 Task: Look for products from High Brew only.
Action: Mouse moved to (16, 124)
Screenshot: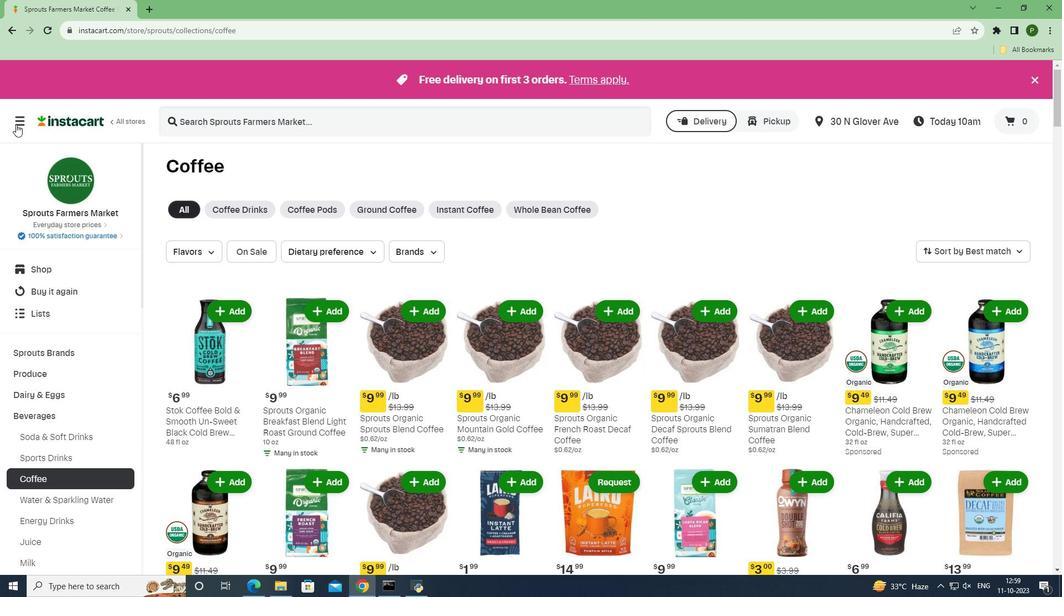 
Action: Mouse pressed left at (16, 124)
Screenshot: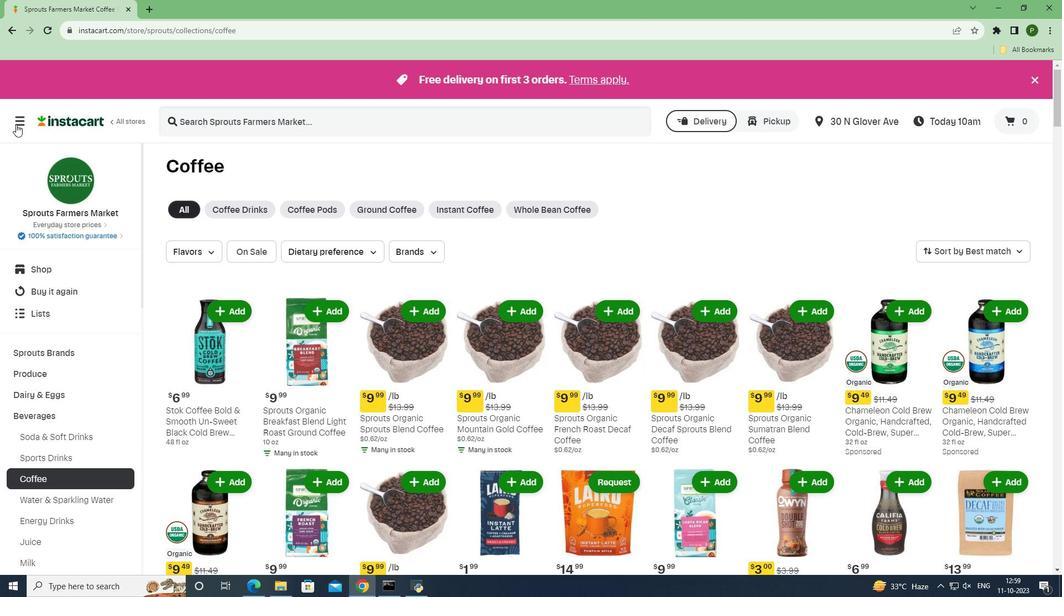 
Action: Mouse moved to (13, 292)
Screenshot: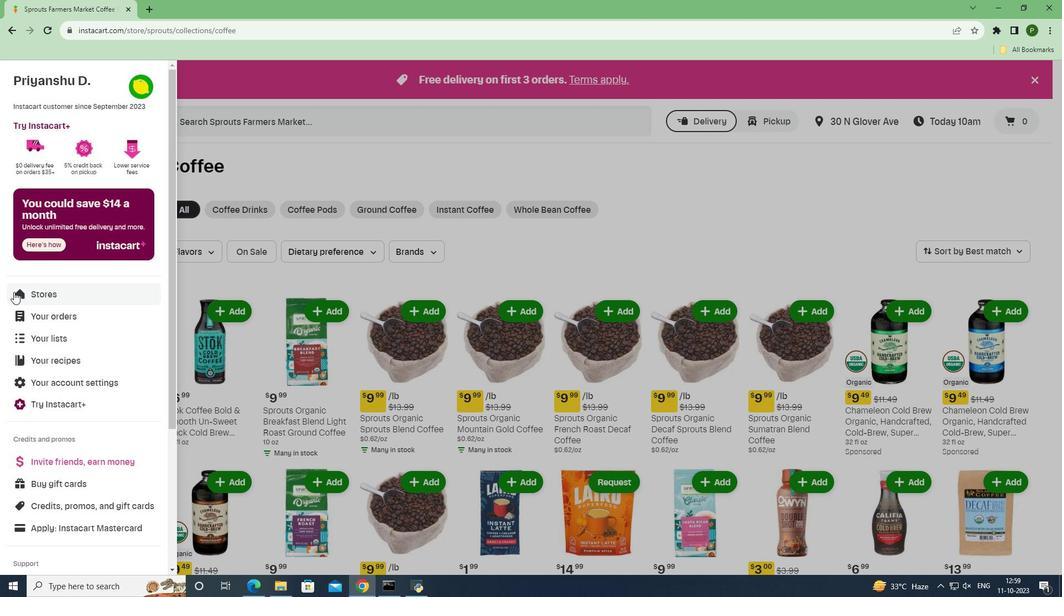 
Action: Mouse pressed left at (13, 292)
Screenshot: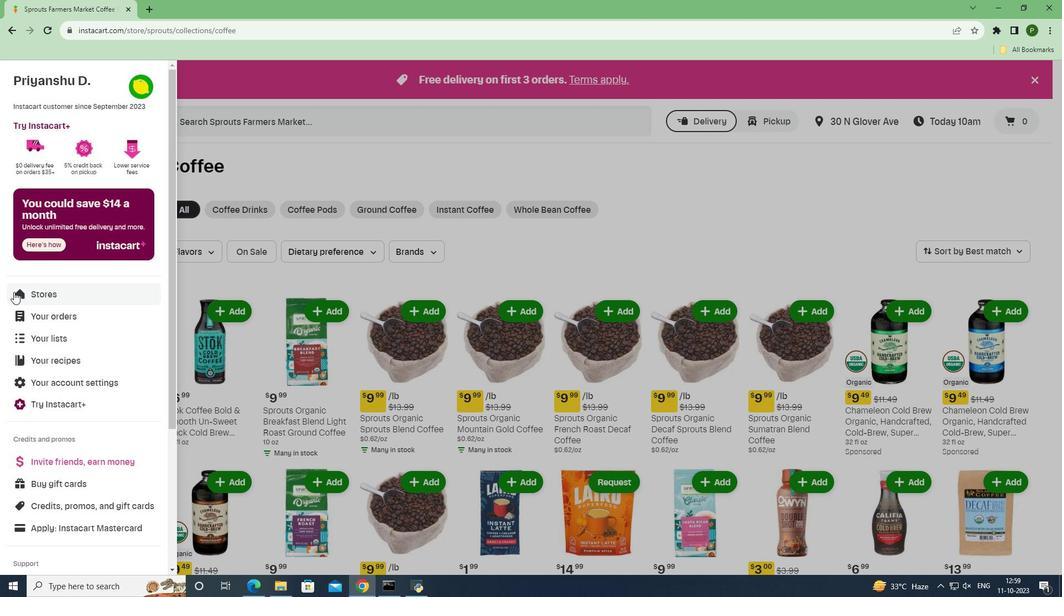 
Action: Mouse moved to (253, 125)
Screenshot: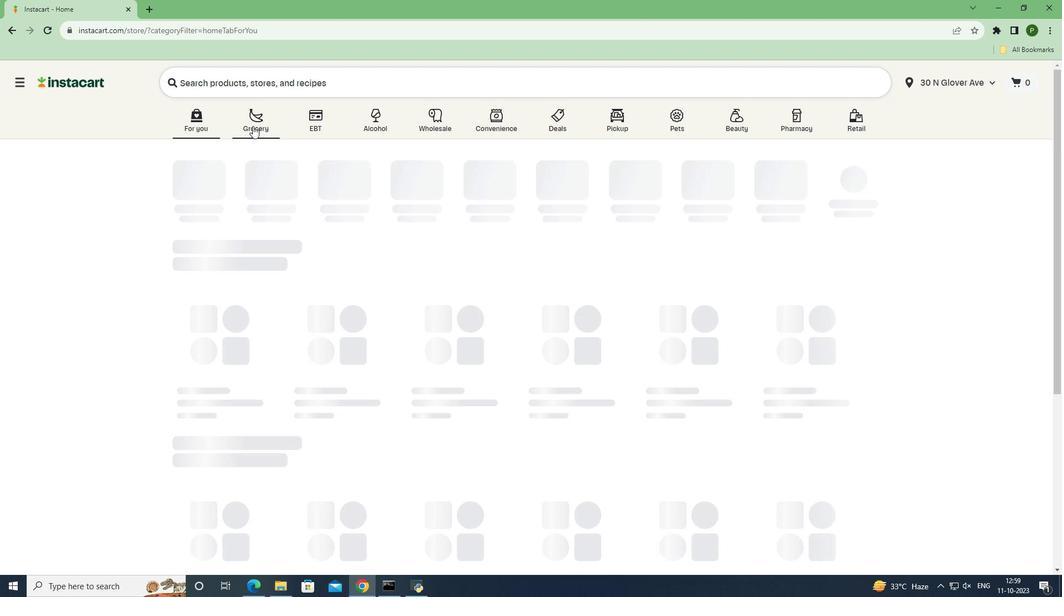 
Action: Mouse pressed left at (253, 125)
Screenshot: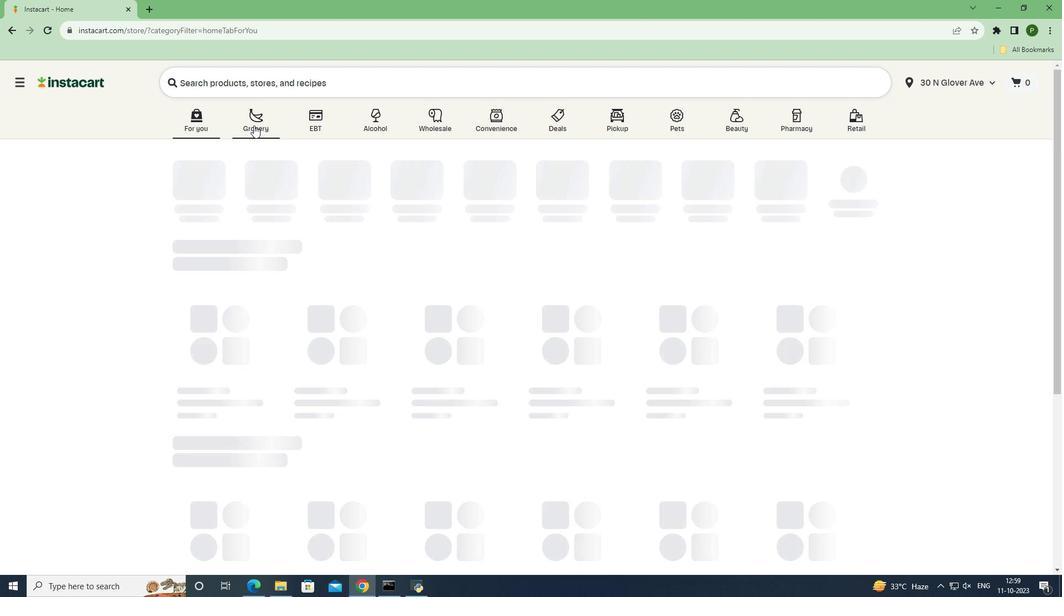 
Action: Mouse moved to (464, 257)
Screenshot: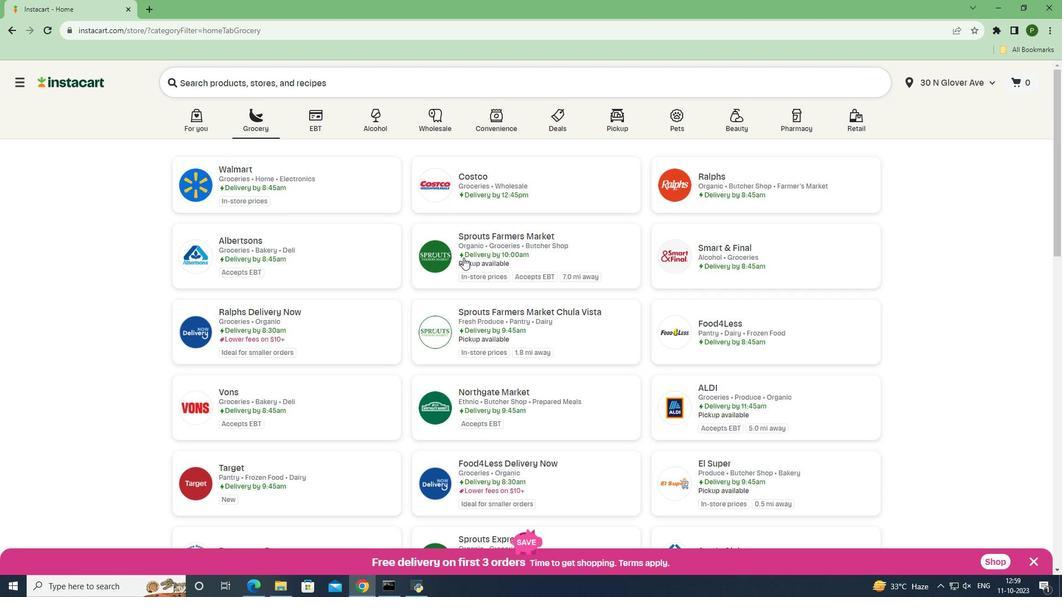 
Action: Mouse pressed left at (464, 257)
Screenshot: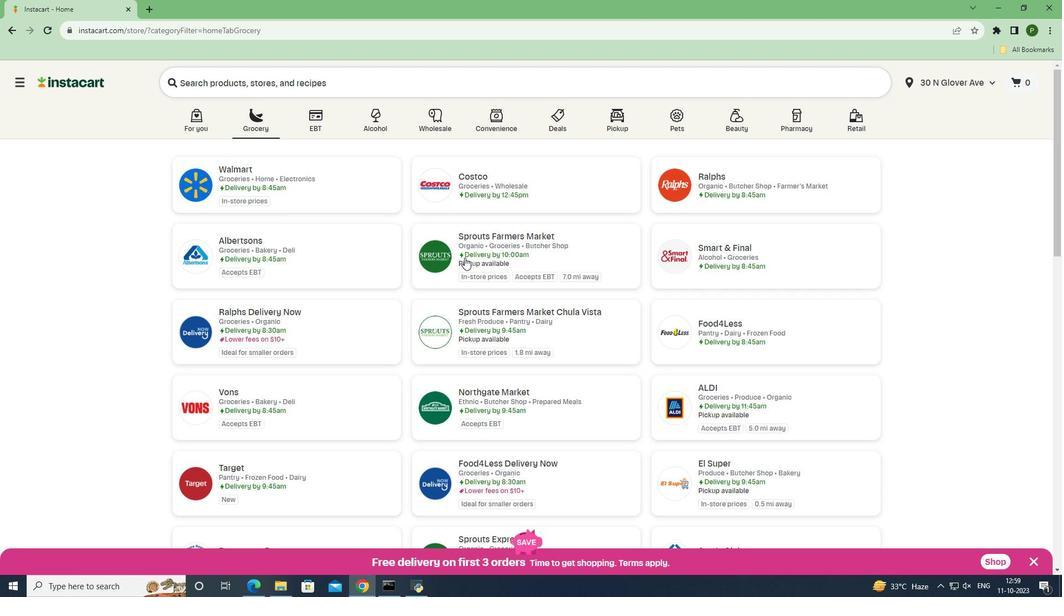 
Action: Mouse moved to (60, 416)
Screenshot: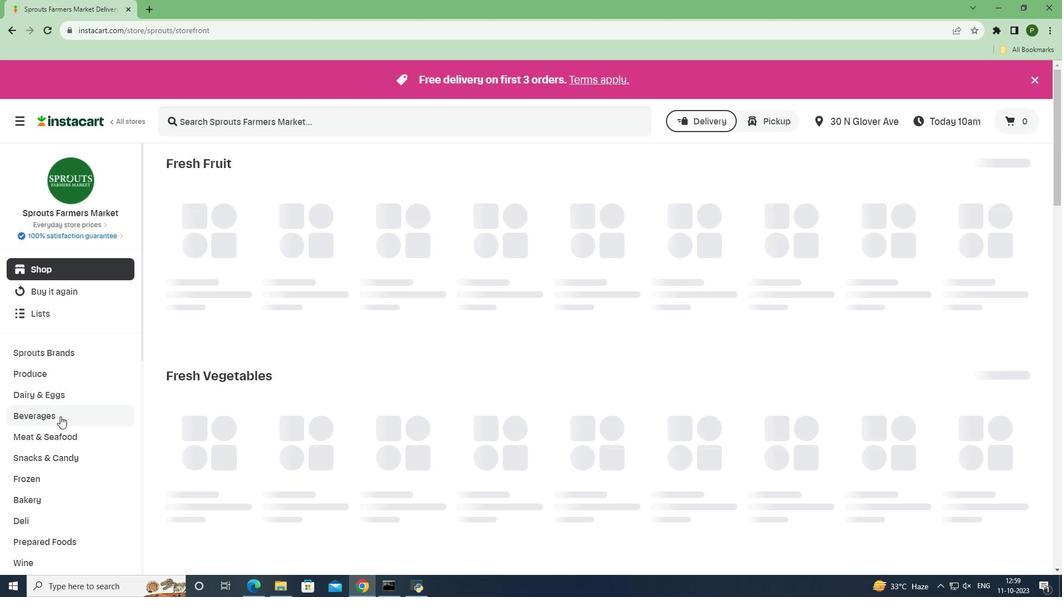 
Action: Mouse pressed left at (60, 416)
Screenshot: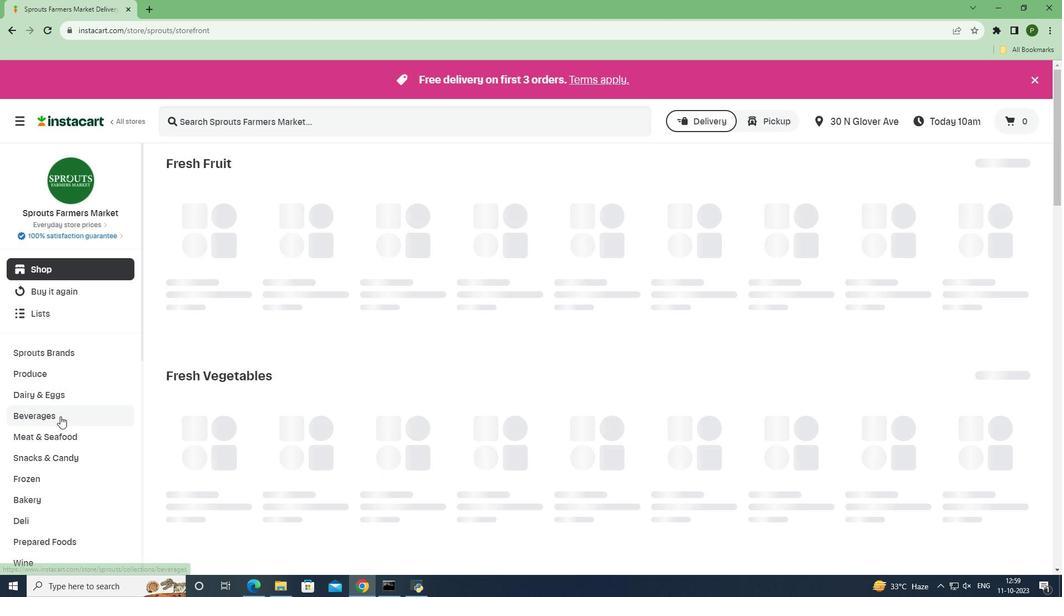 
Action: Mouse moved to (55, 485)
Screenshot: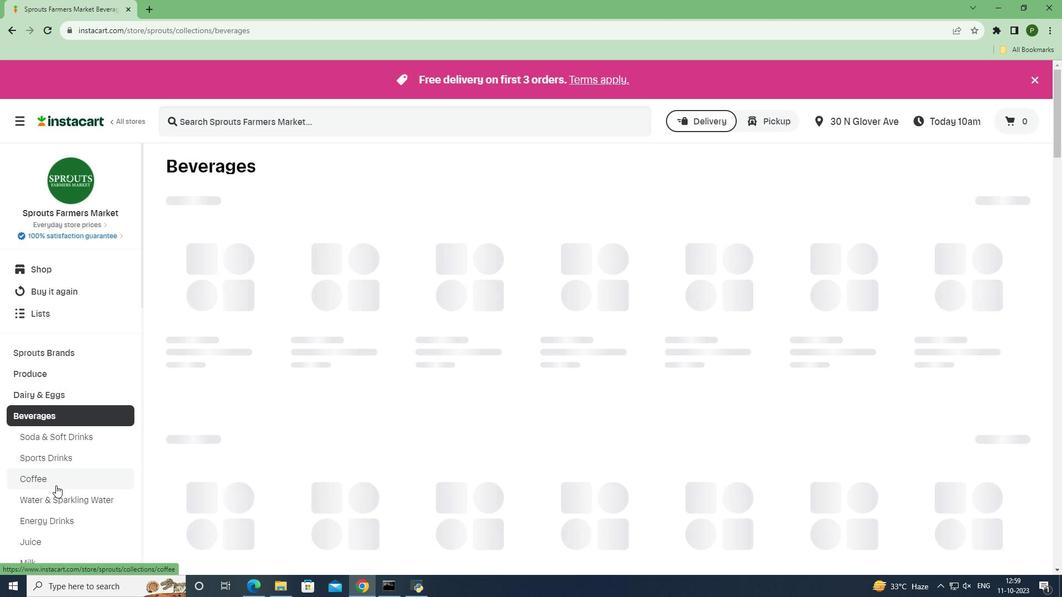 
Action: Mouse pressed left at (55, 485)
Screenshot: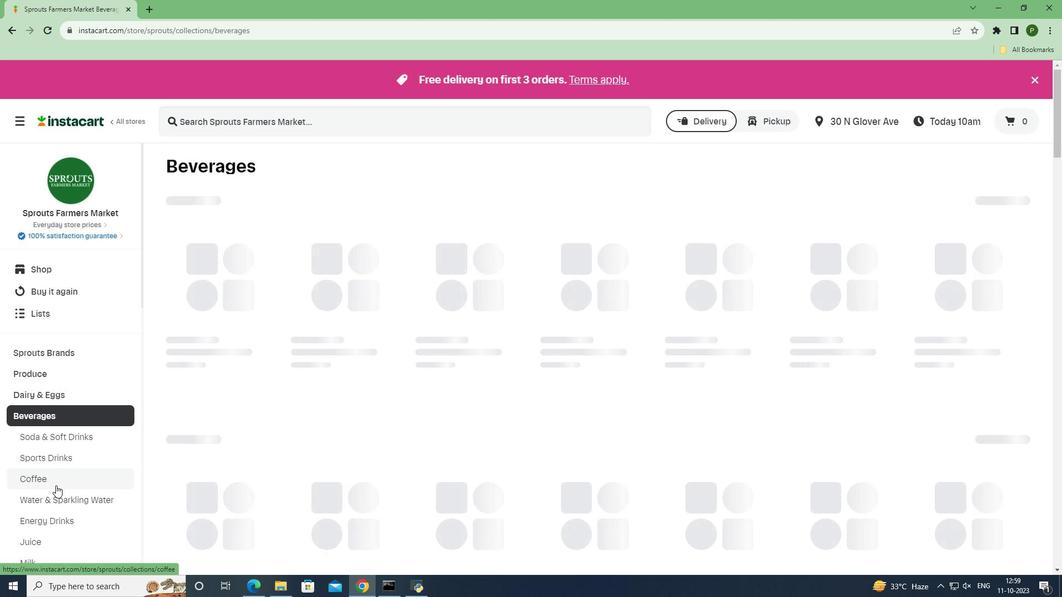 
Action: Mouse moved to (439, 248)
Screenshot: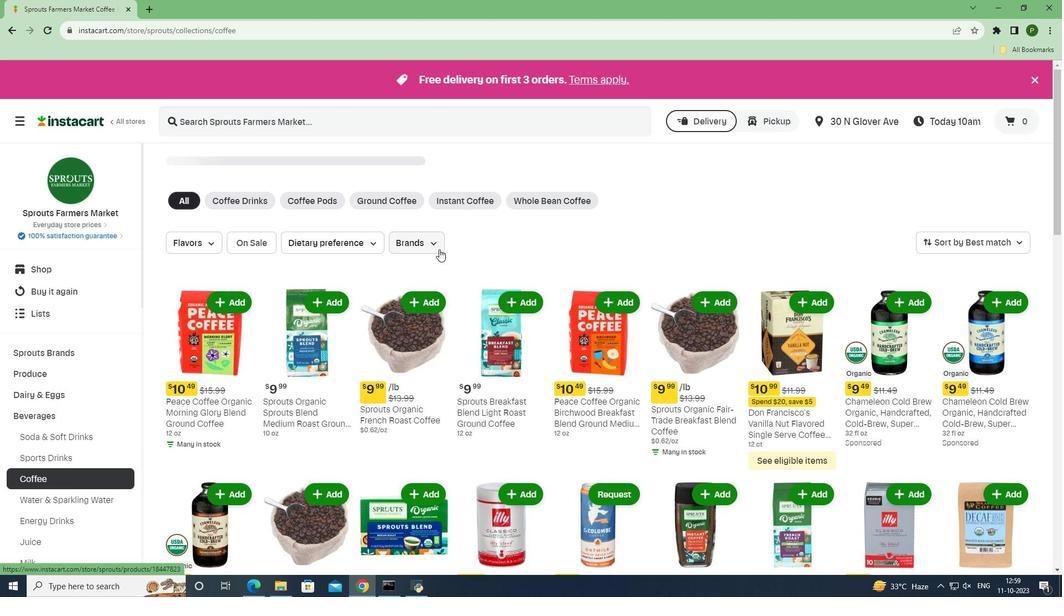 
Action: Mouse pressed left at (439, 248)
Screenshot: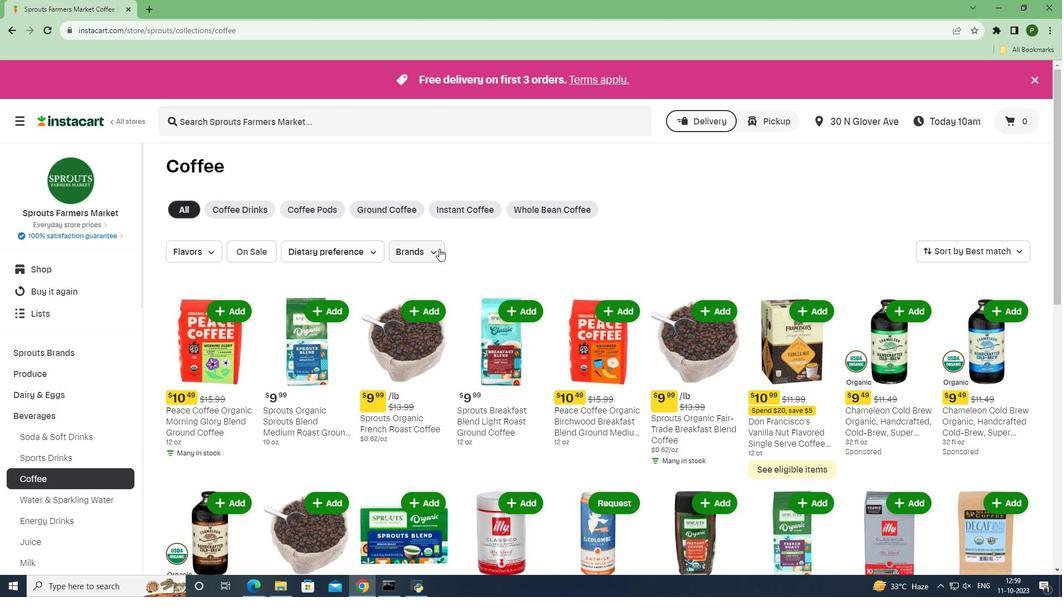 
Action: Mouse moved to (444, 339)
Screenshot: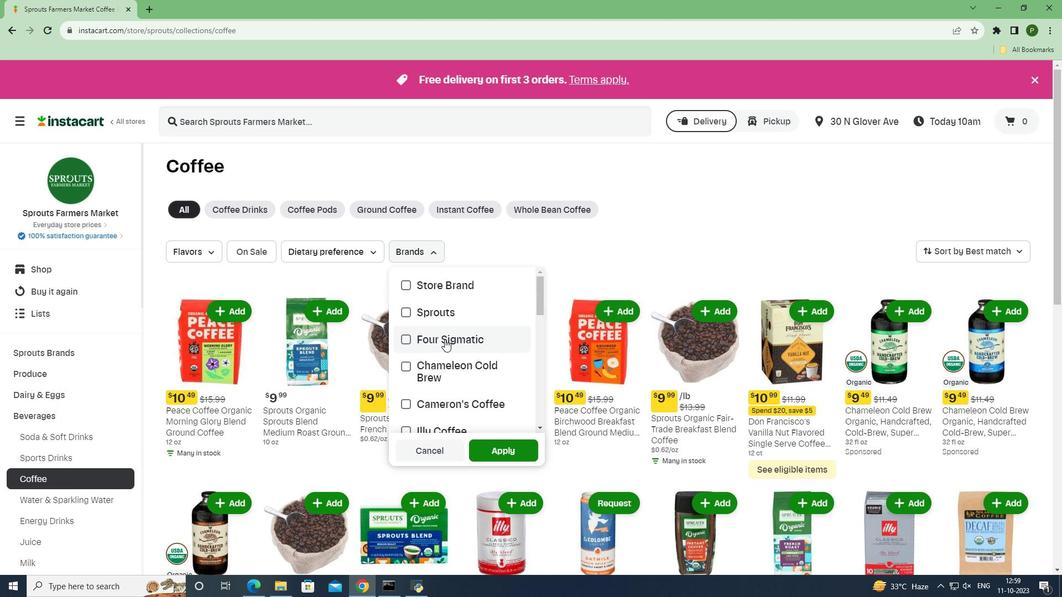 
Action: Mouse scrolled (444, 339) with delta (0, 0)
Screenshot: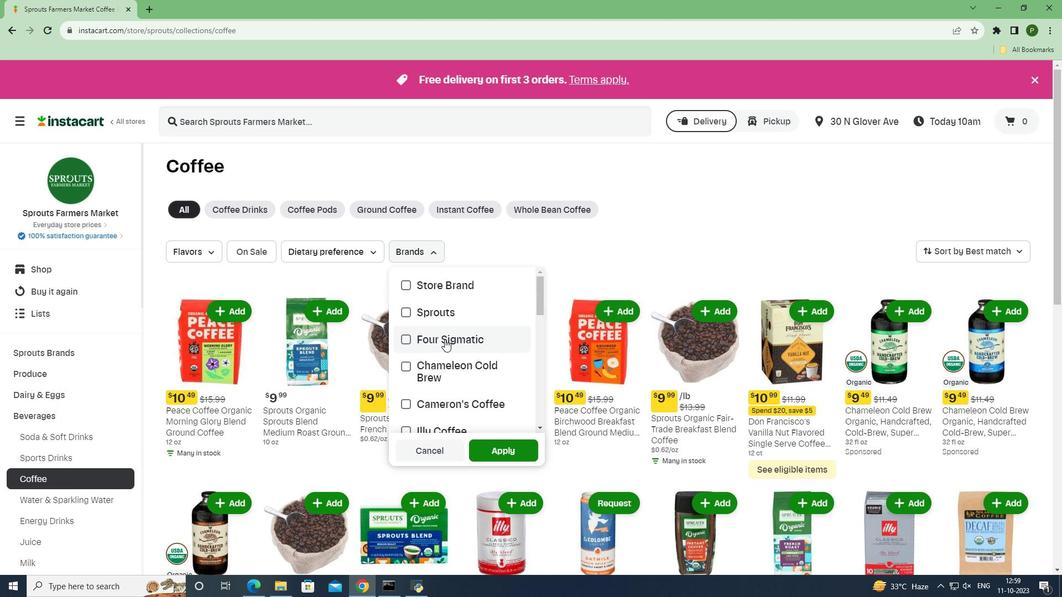 
Action: Mouse scrolled (444, 339) with delta (0, 0)
Screenshot: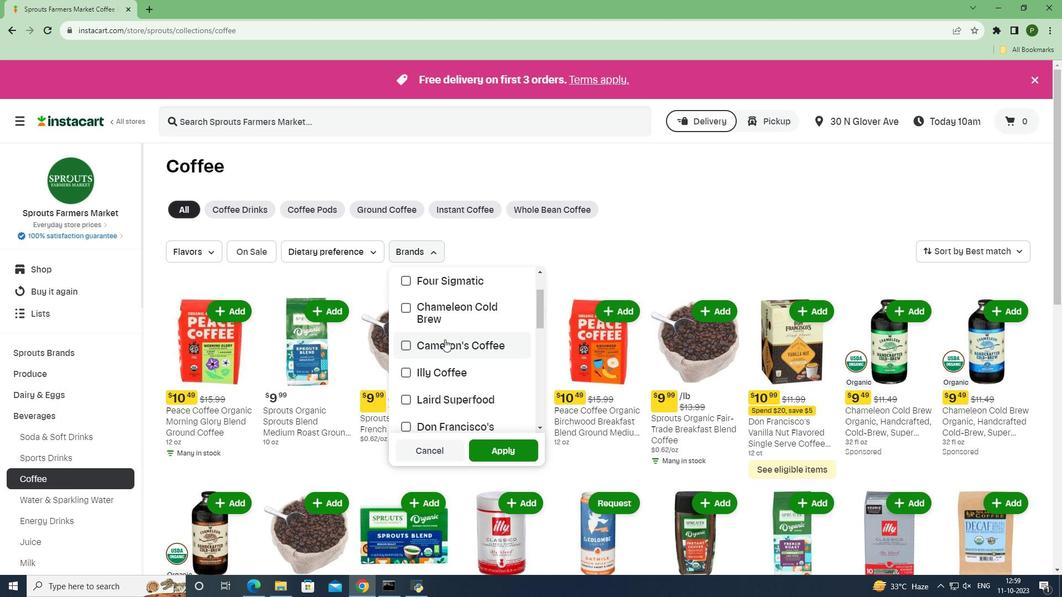 
Action: Mouse scrolled (444, 339) with delta (0, 0)
Screenshot: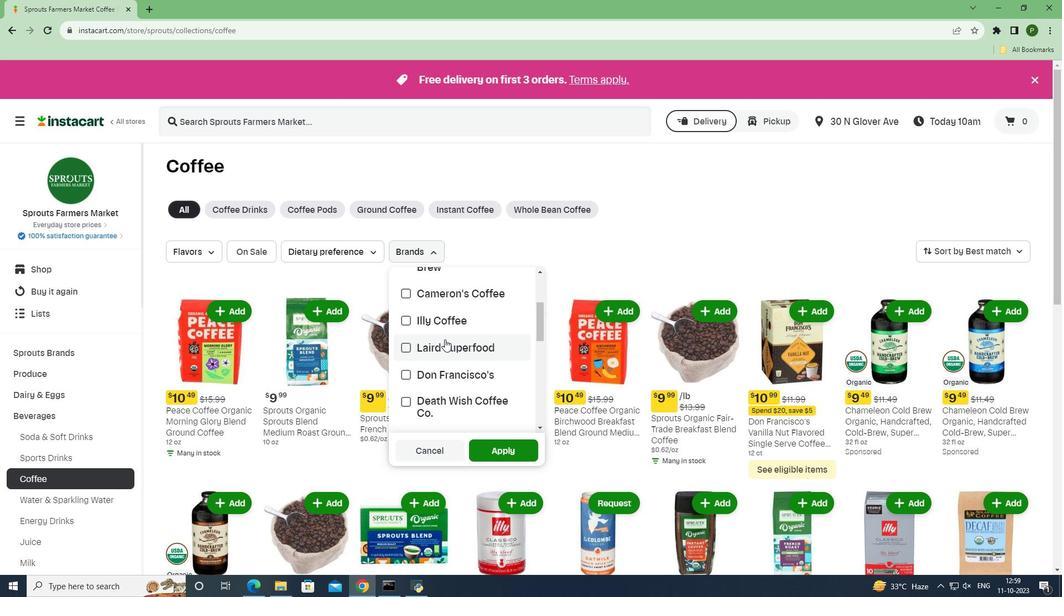 
Action: Mouse scrolled (444, 339) with delta (0, 0)
Screenshot: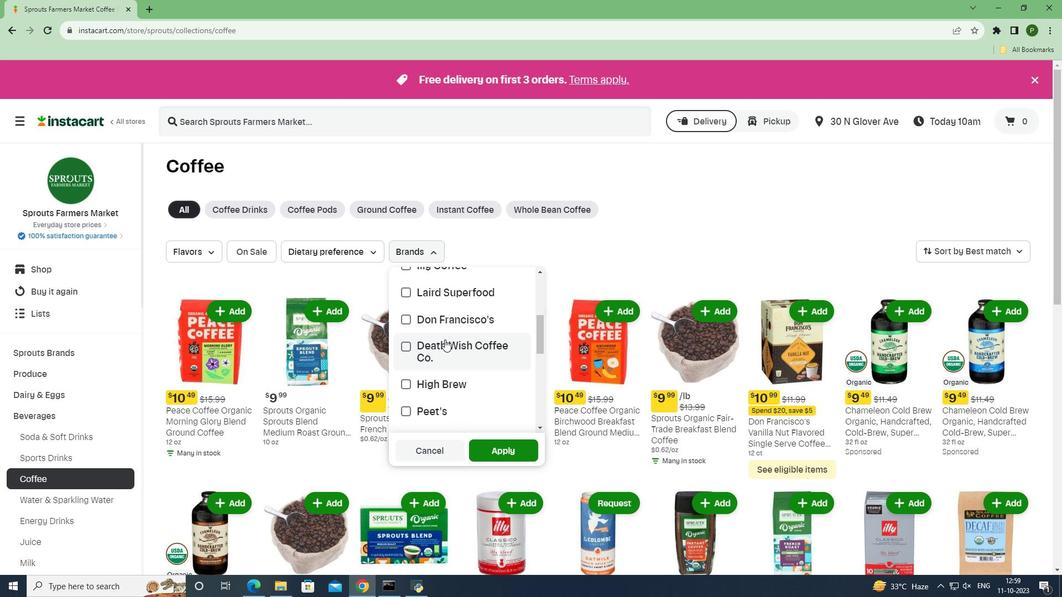 
Action: Mouse moved to (444, 330)
Screenshot: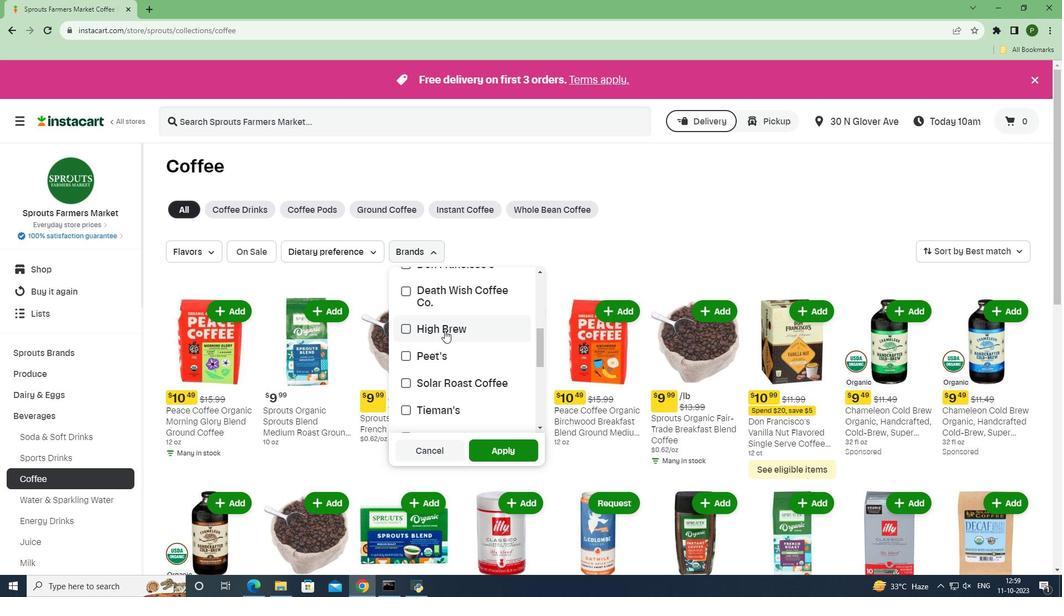 
Action: Mouse pressed left at (444, 330)
Screenshot: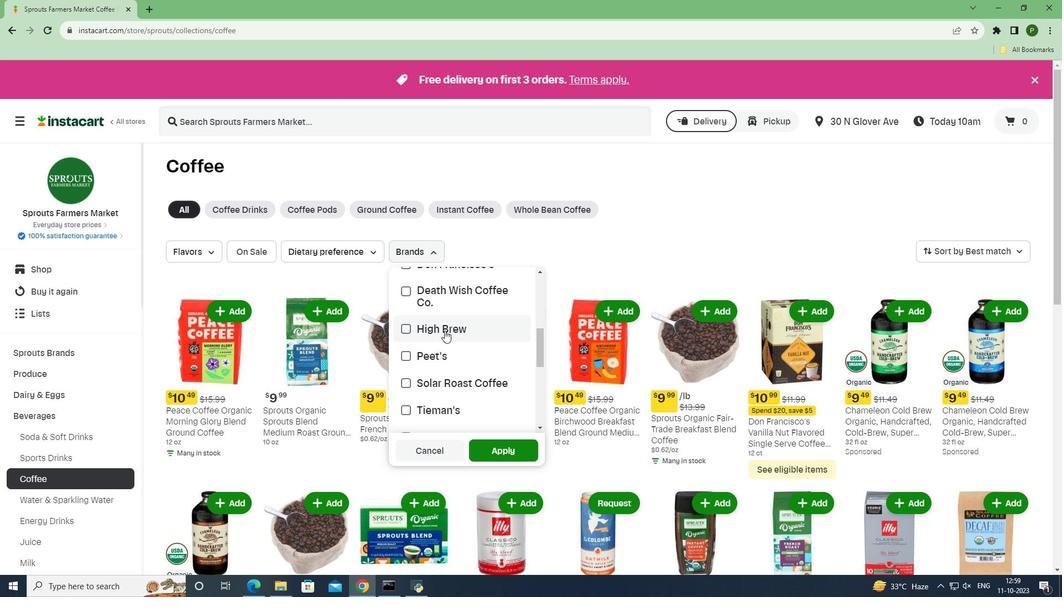 
Action: Mouse moved to (485, 449)
Screenshot: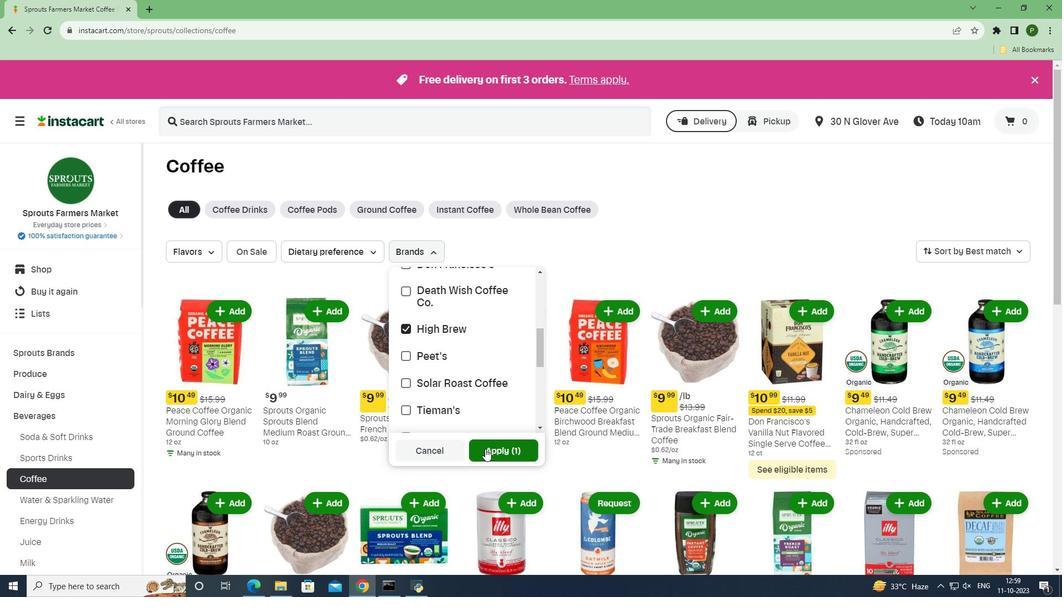 
Action: Mouse pressed left at (485, 449)
Screenshot: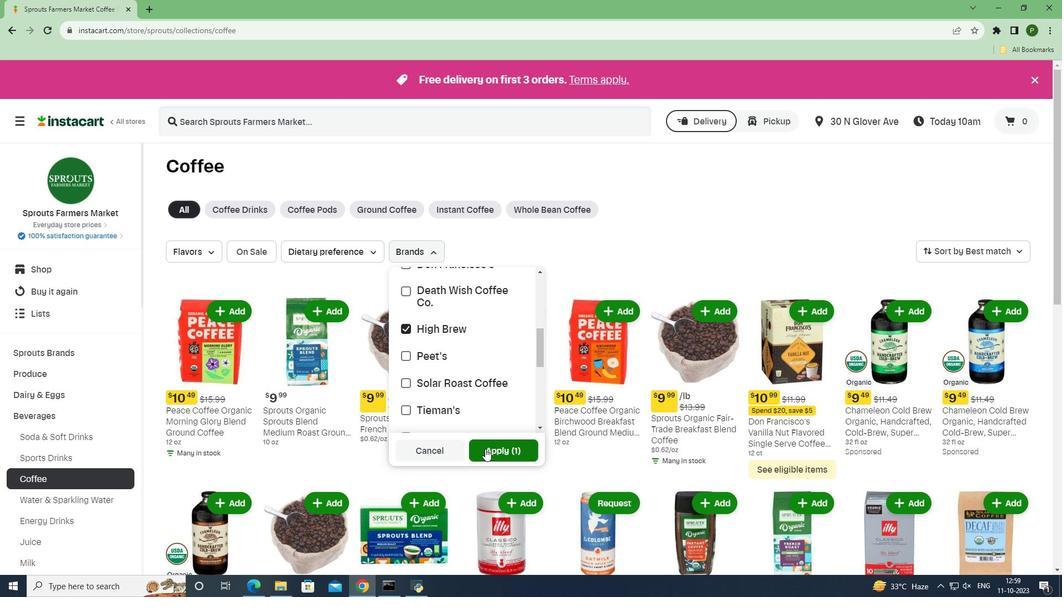 
Action: Mouse moved to (606, 443)
Screenshot: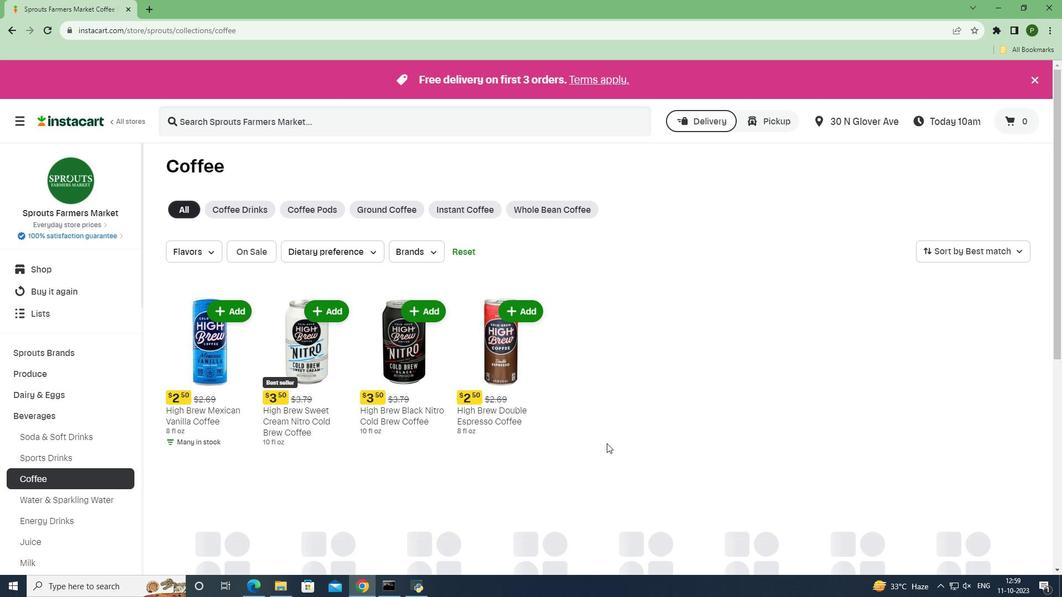 
